 Task: Open the event Casual Monthly Sales Review on '2023/12/08', change the date to 2023/12/27, change the font style of the description to Verdana, set the availability to Busy, insert an emoji Yellow heart, logged in from the account softage.10@softage.net and add another guest for the event, softage.1@softage.net. Change the alignment of the event description to Align center.Change the font color of the description to Dark Blue and select an event charm, 
Action: Mouse moved to (303, 142)
Screenshot: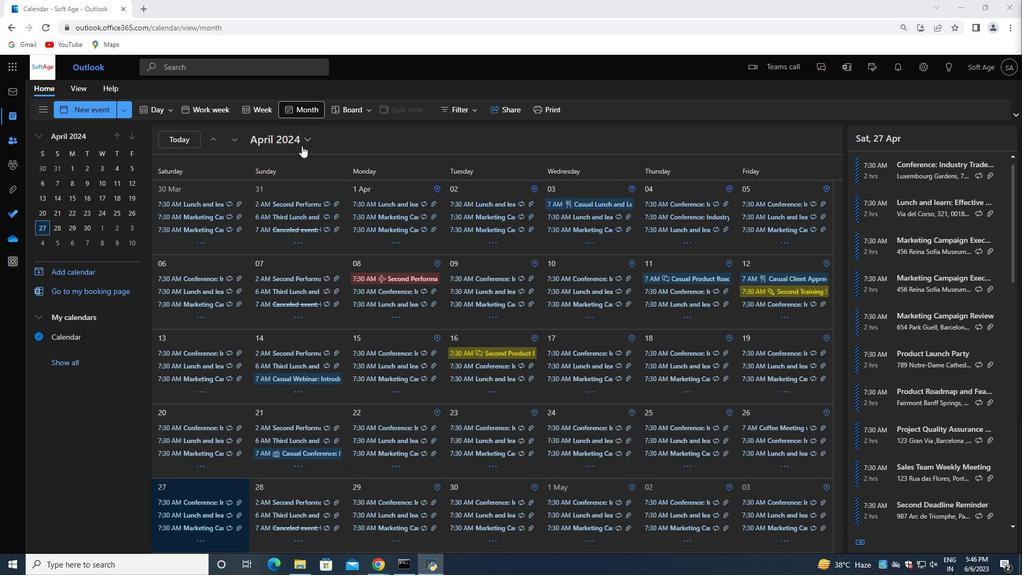 
Action: Mouse pressed left at (303, 142)
Screenshot: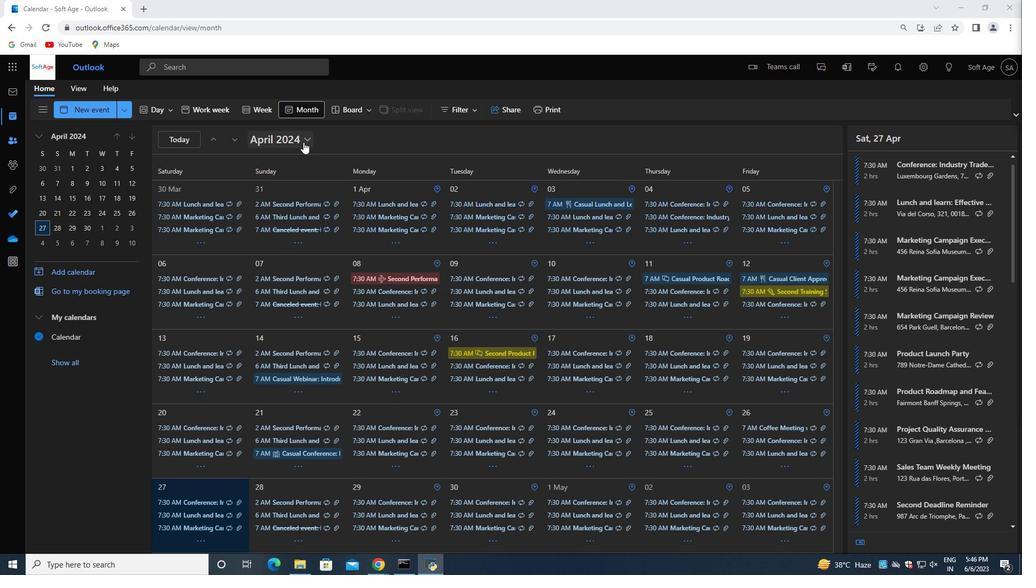 
Action: Mouse moved to (337, 164)
Screenshot: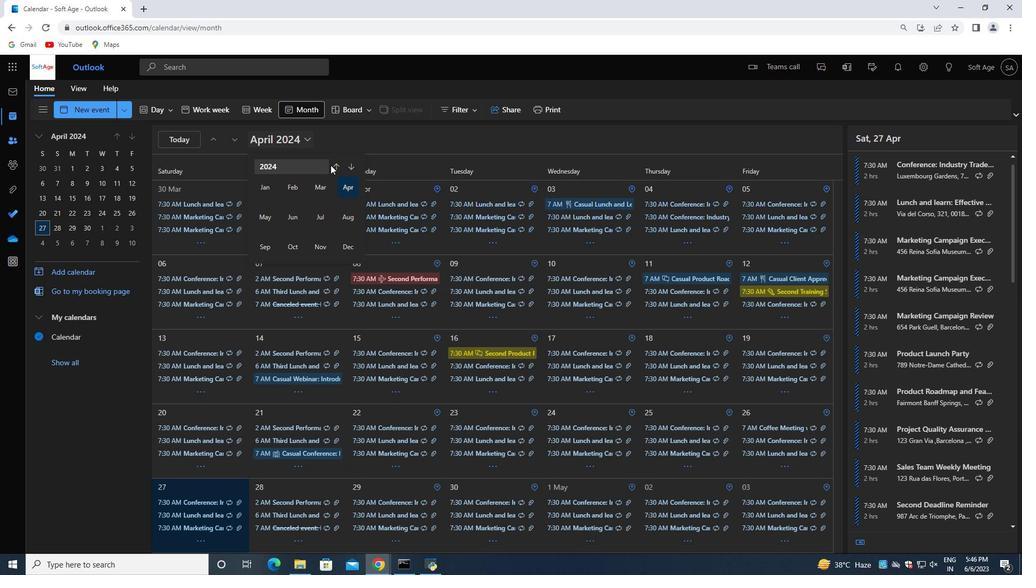 
Action: Mouse pressed left at (337, 164)
Screenshot: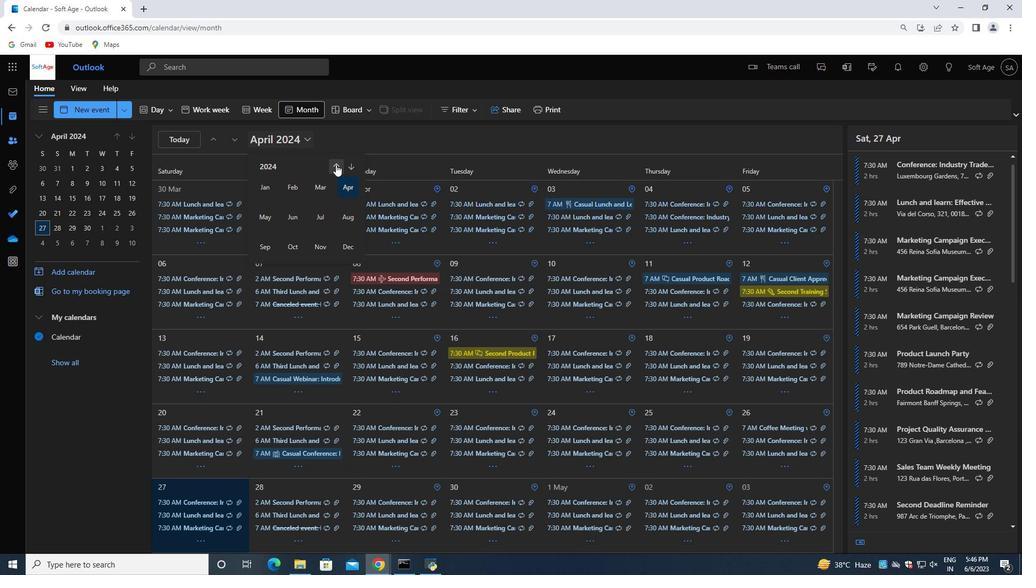 
Action: Mouse moved to (341, 246)
Screenshot: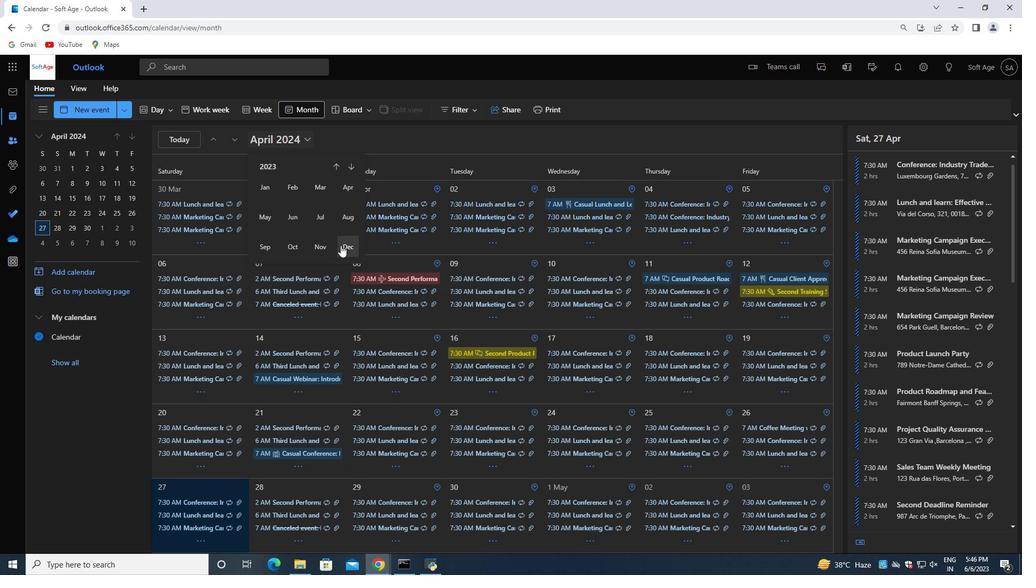 
Action: Mouse pressed left at (341, 246)
Screenshot: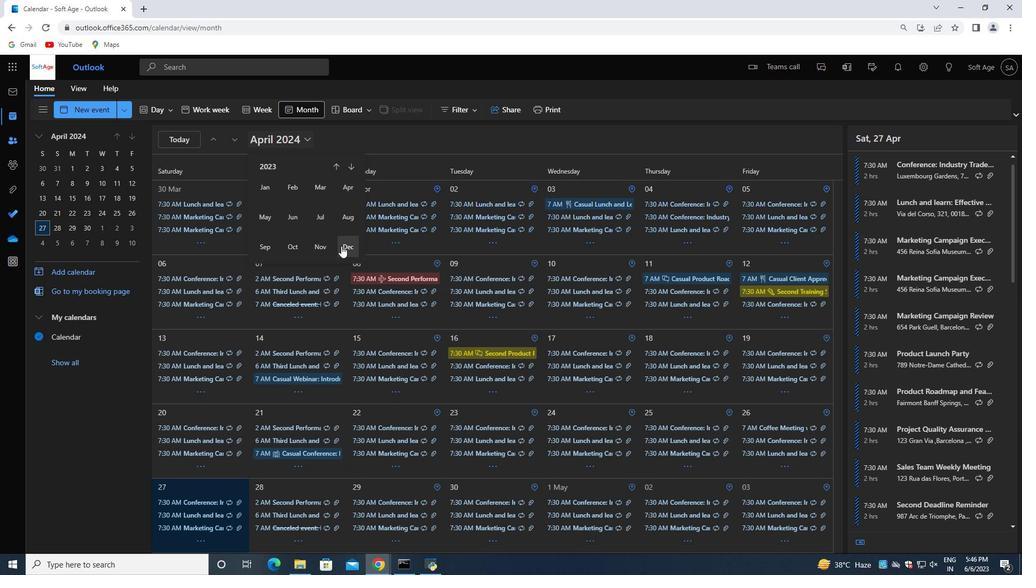 
Action: Mouse moved to (755, 292)
Screenshot: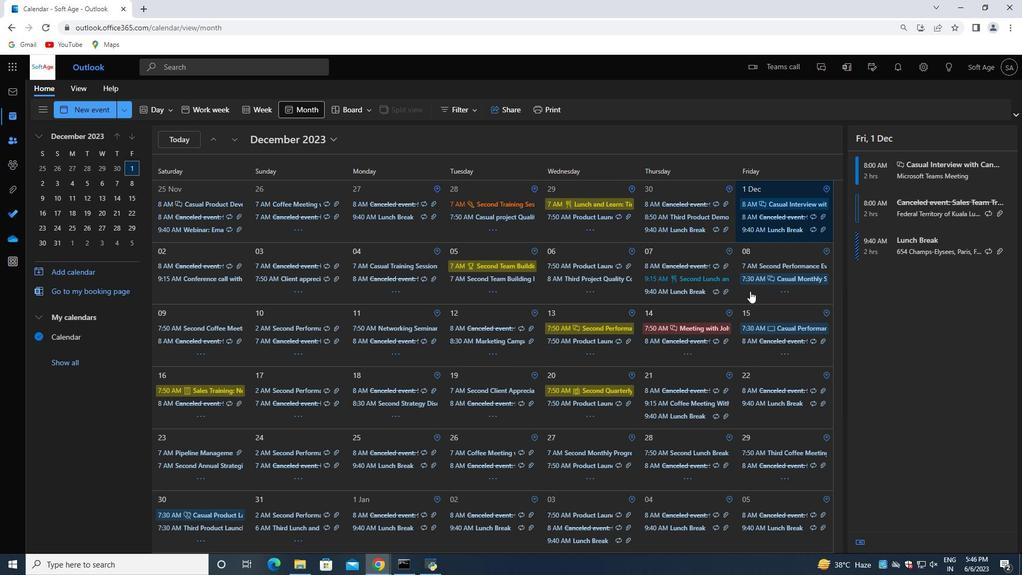 
Action: Mouse pressed left at (755, 292)
Screenshot: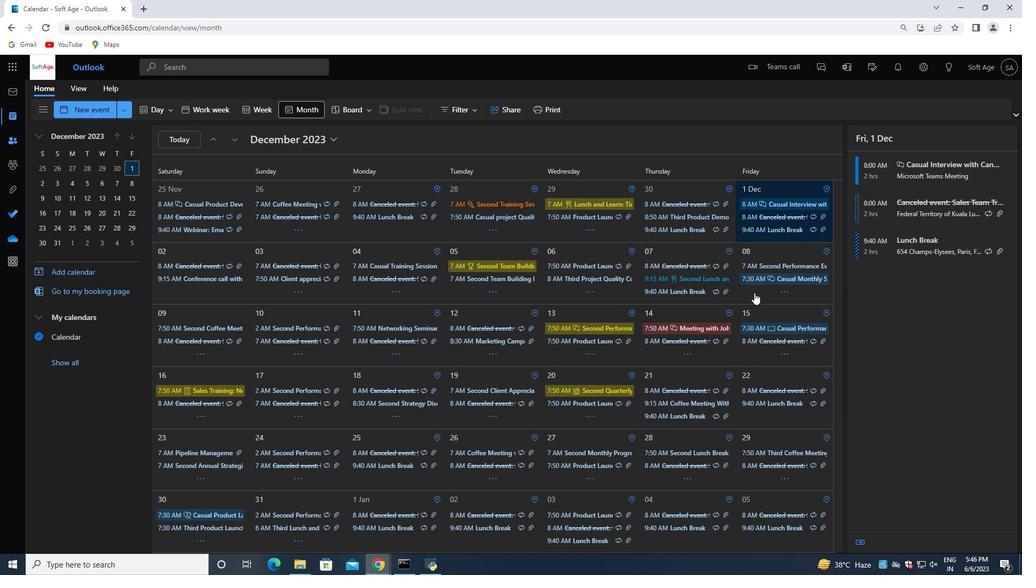 
Action: Mouse moved to (880, 219)
Screenshot: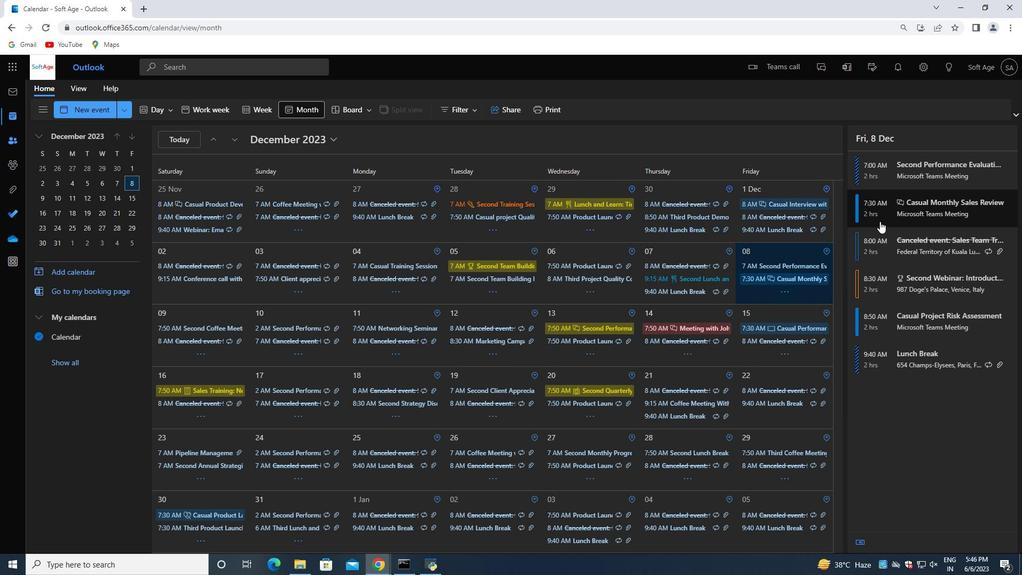 
Action: Mouse pressed left at (880, 219)
Screenshot: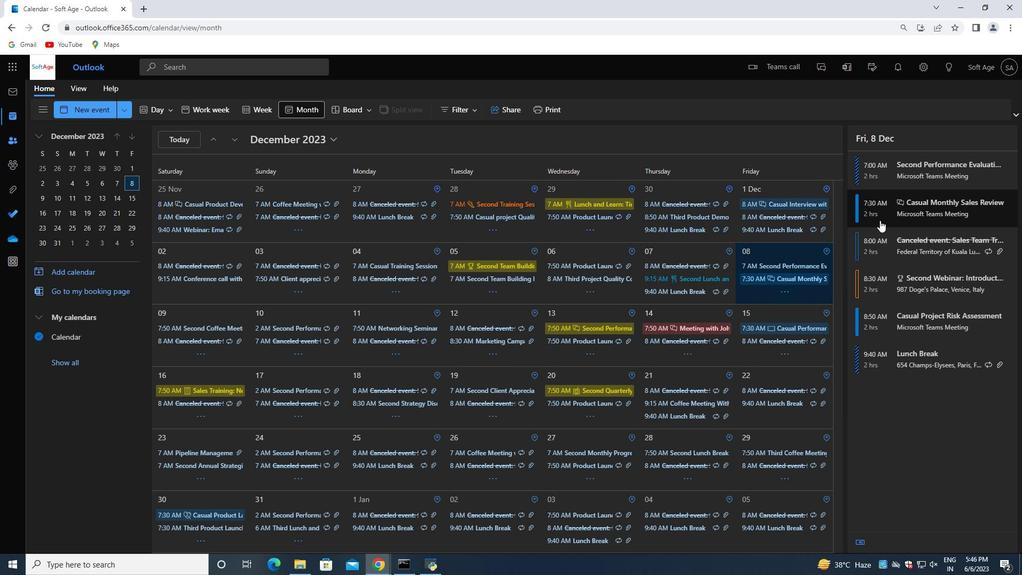 
Action: Mouse moved to (683, 290)
Screenshot: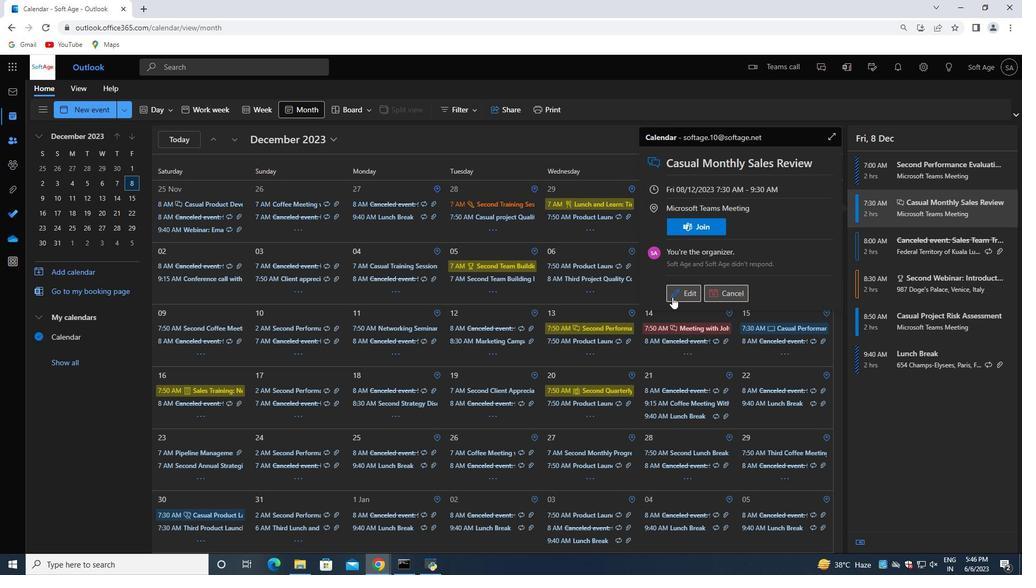 
Action: Mouse pressed left at (683, 290)
Screenshot: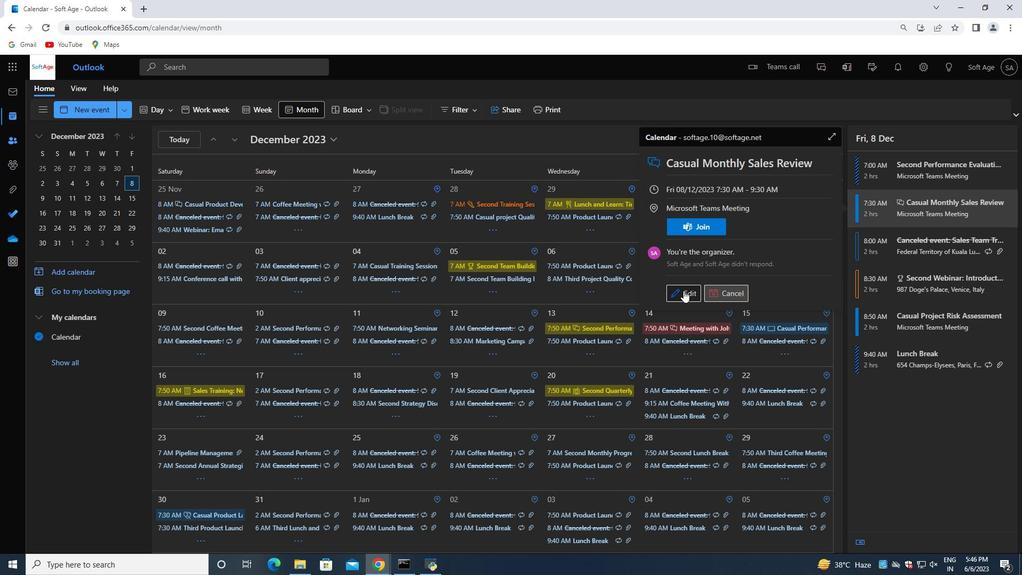 
Action: Mouse moved to (311, 297)
Screenshot: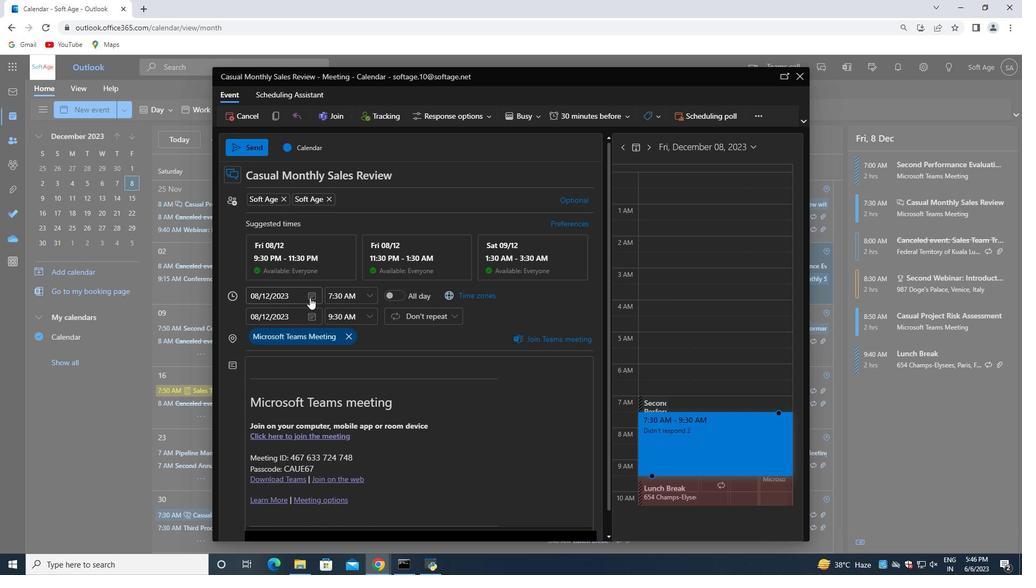 
Action: Mouse pressed left at (311, 297)
Screenshot: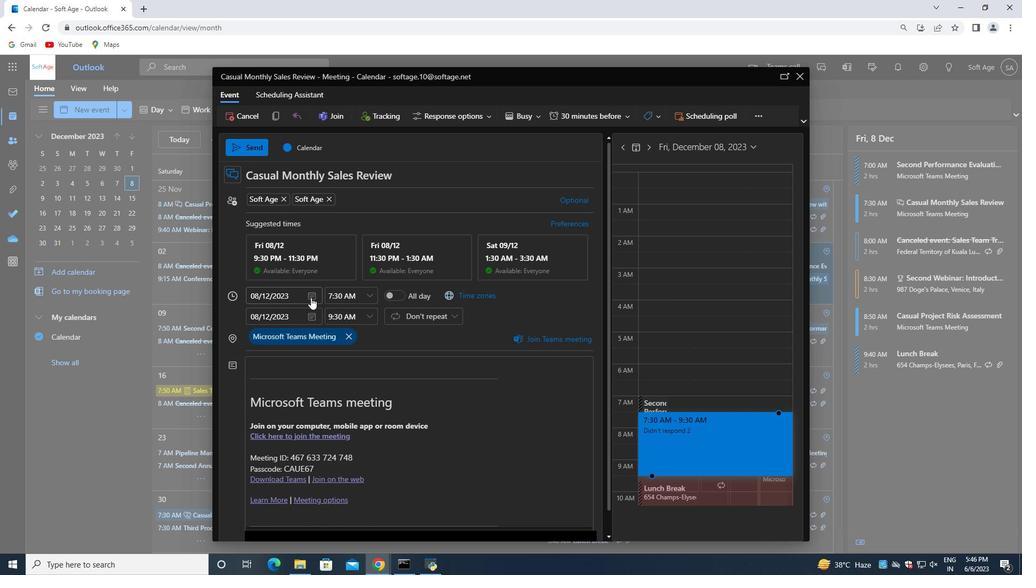 
Action: Mouse moved to (319, 407)
Screenshot: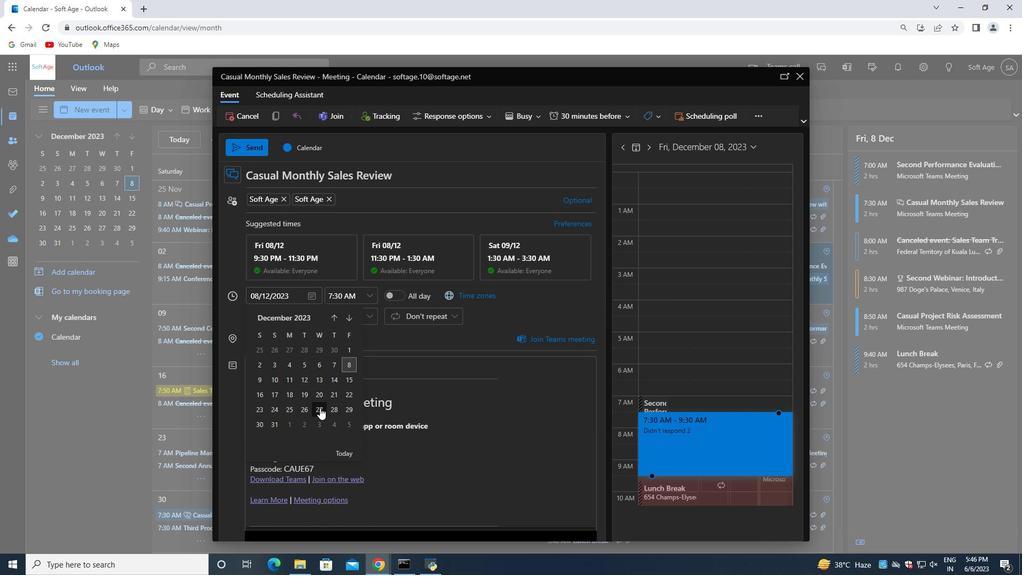 
Action: Mouse pressed left at (319, 407)
Screenshot: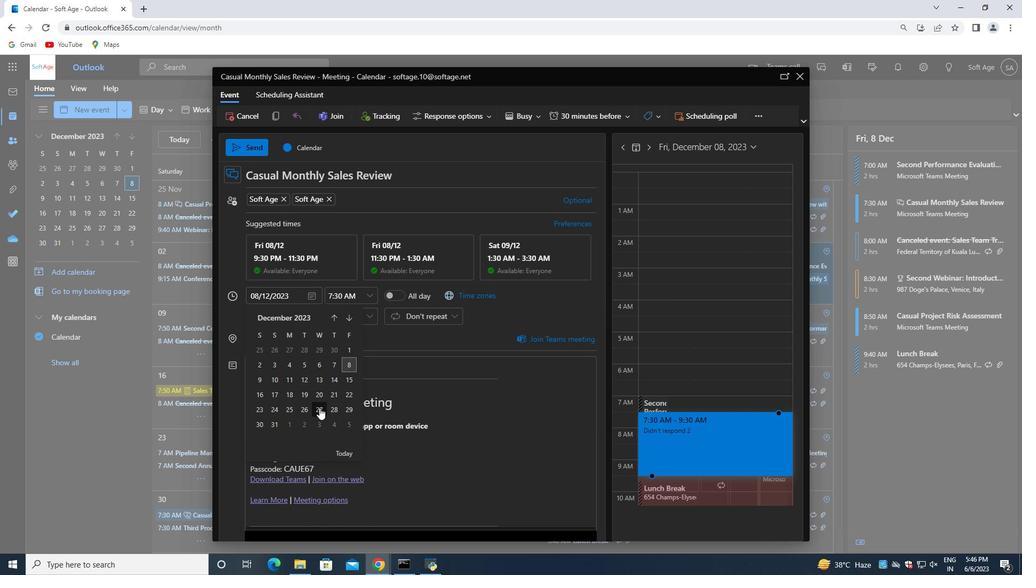 
Action: Mouse moved to (522, 115)
Screenshot: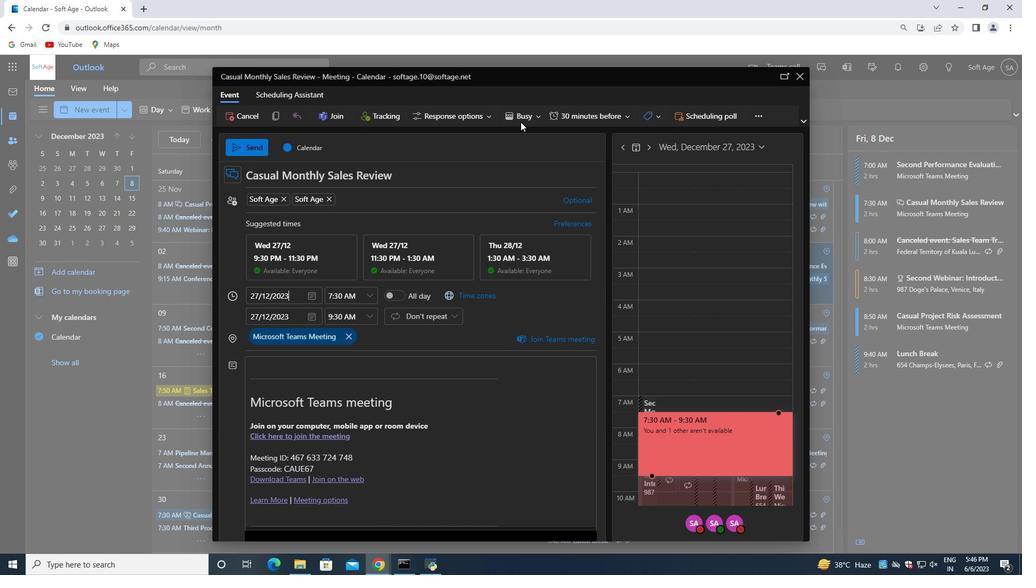 
Action: Mouse pressed left at (522, 115)
Screenshot: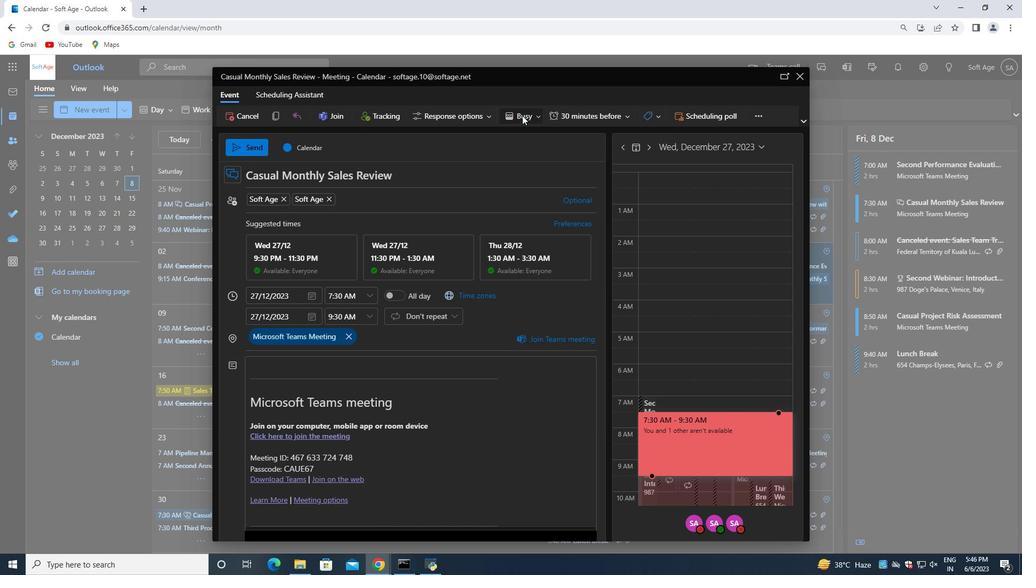 
Action: Mouse moved to (481, 192)
Screenshot: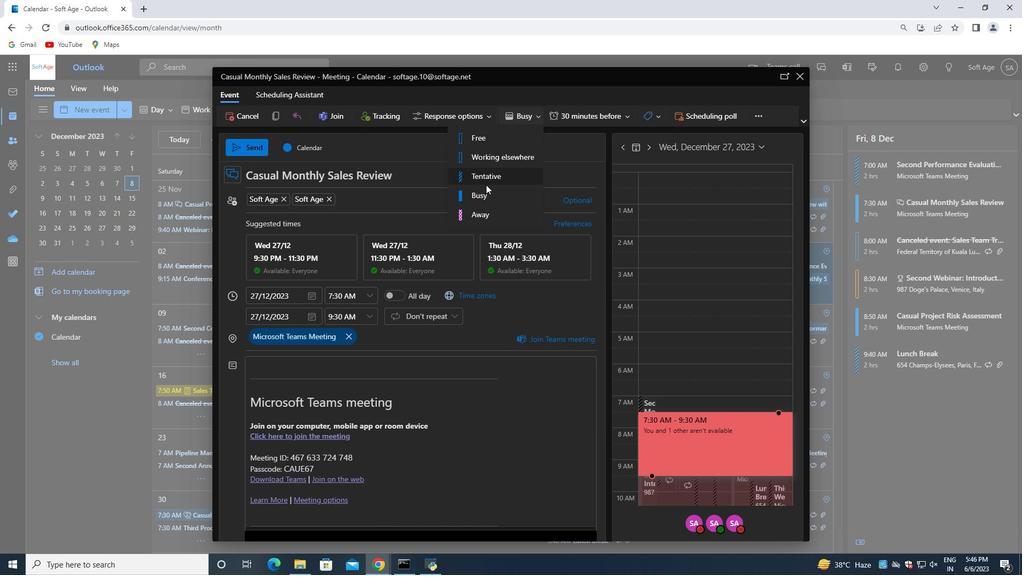 
Action: Mouse pressed left at (481, 192)
Screenshot: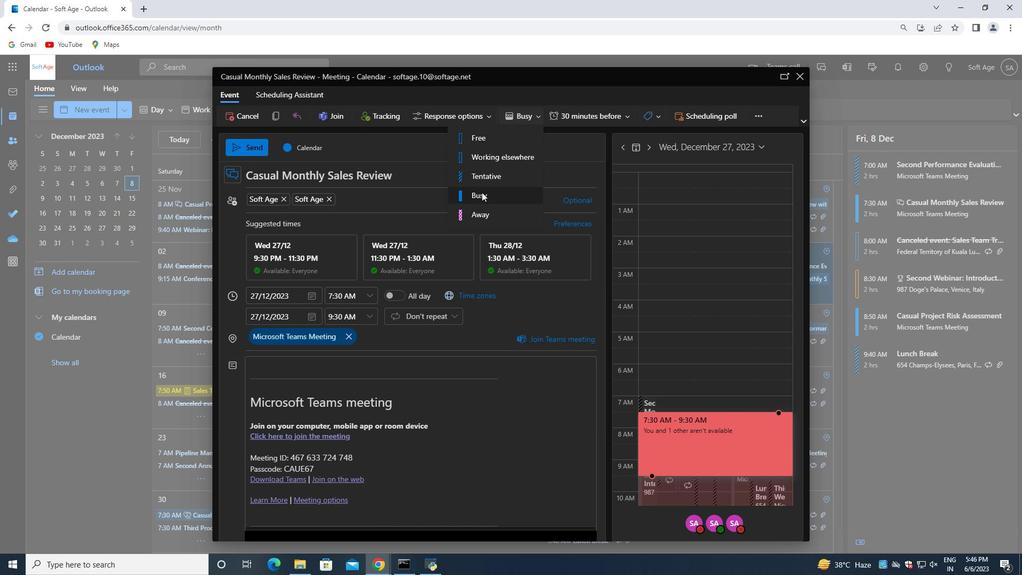 
Action: Mouse moved to (343, 202)
Screenshot: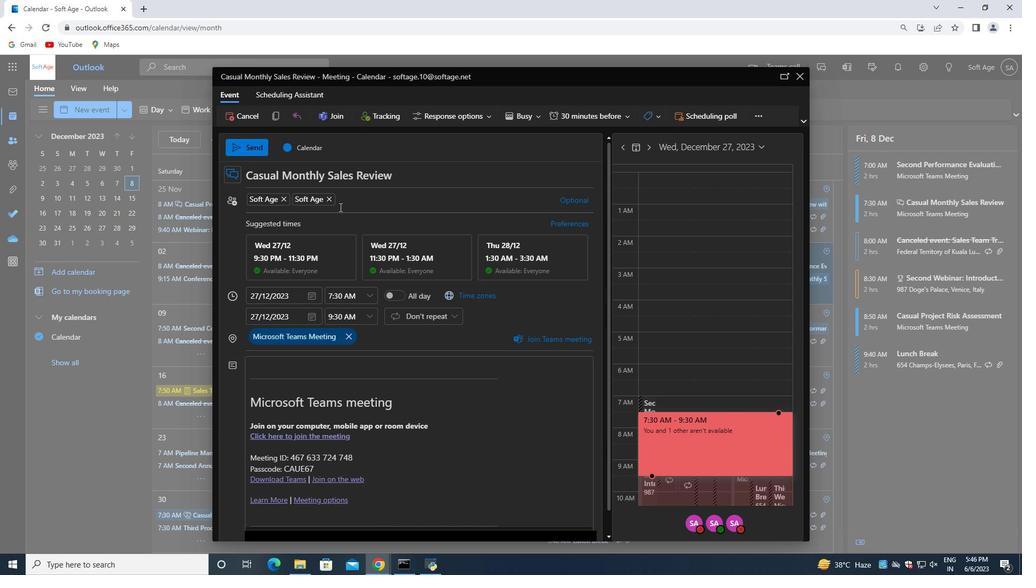 
Action: Mouse pressed left at (343, 202)
Screenshot: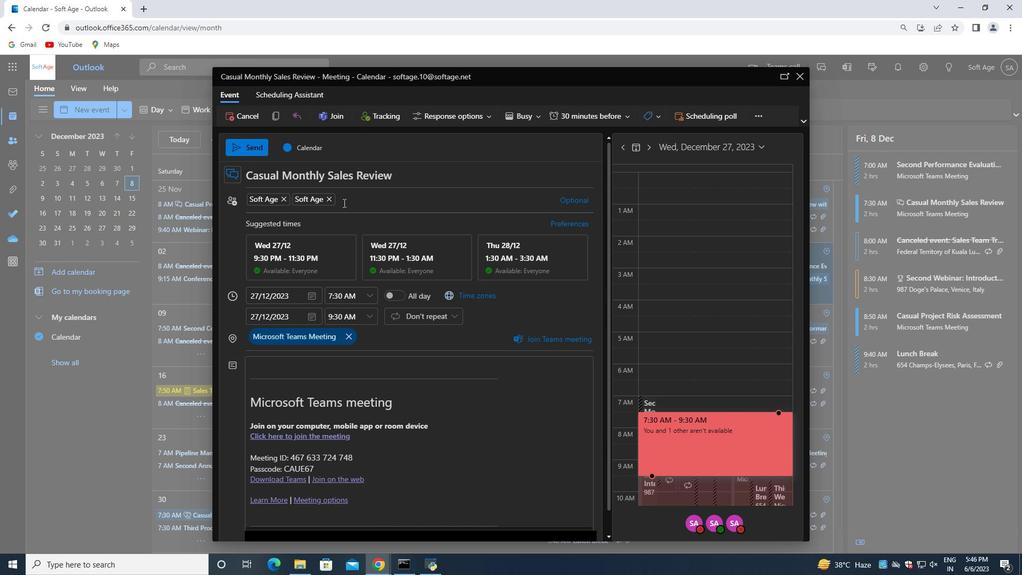 
Action: Key pressed softage.1<Key.shift>@softage.net<Key.enter>
Screenshot: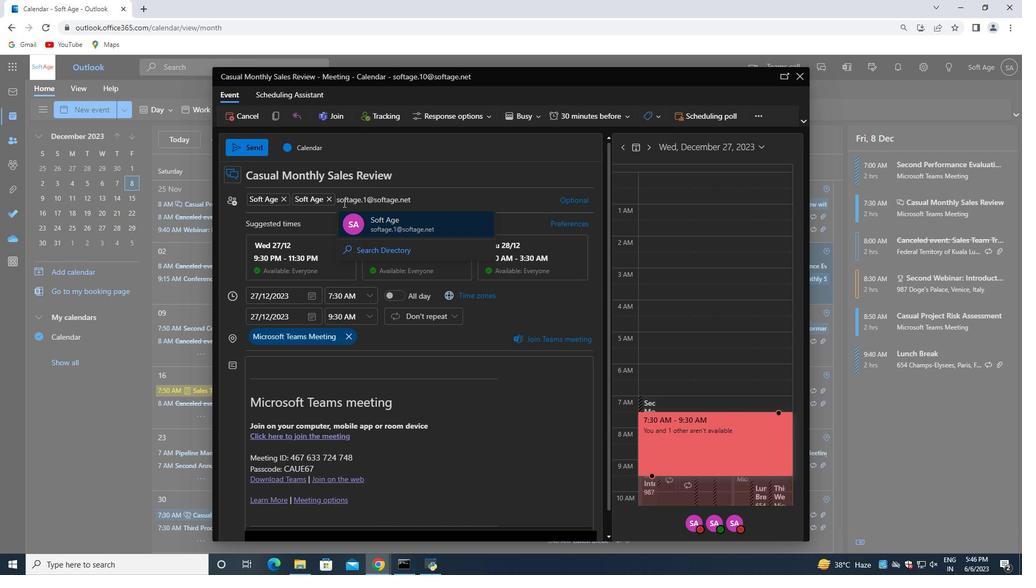
Action: Mouse moved to (247, 139)
Screenshot: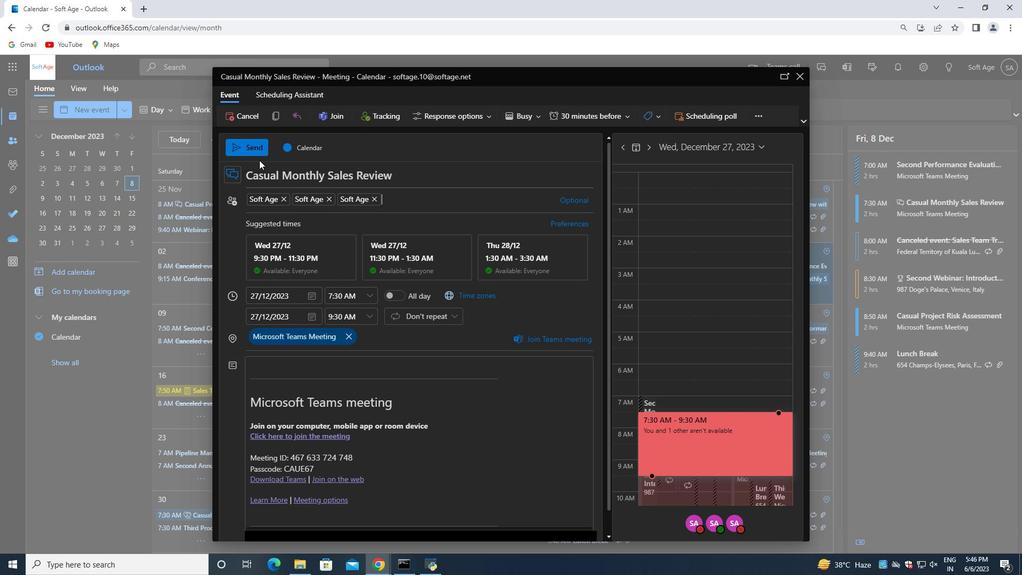 
Action: Mouse pressed left at (247, 139)
Screenshot: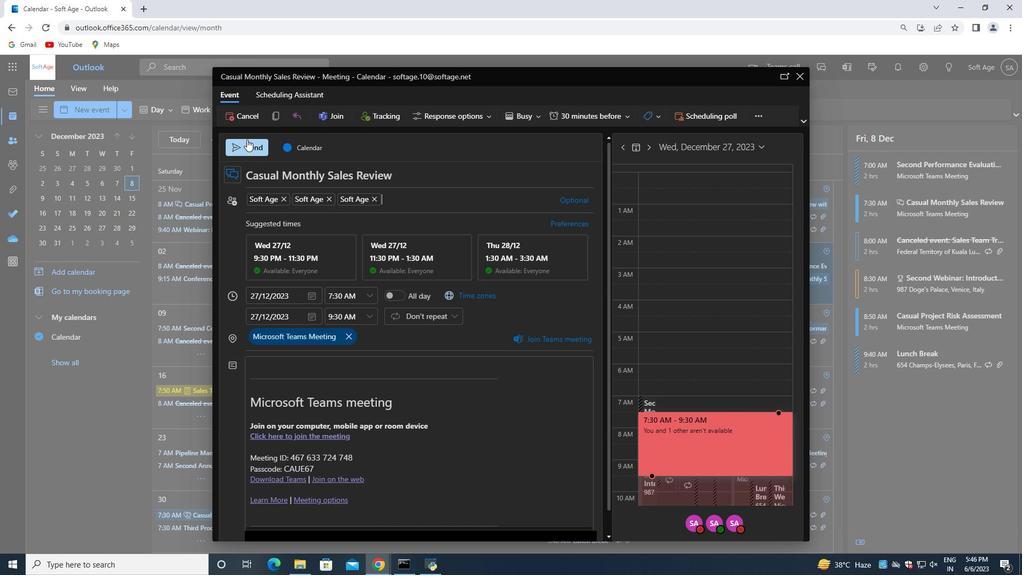 
